 Task: Replace the text "Language" to "Environment".
Action: Mouse moved to (17, 41)
Screenshot: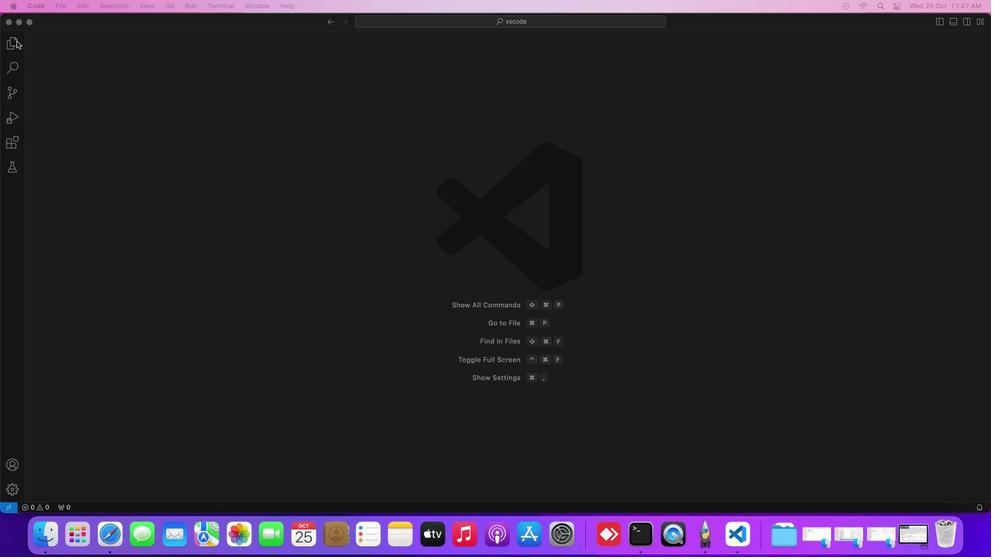 
Action: Mouse pressed left at (17, 41)
Screenshot: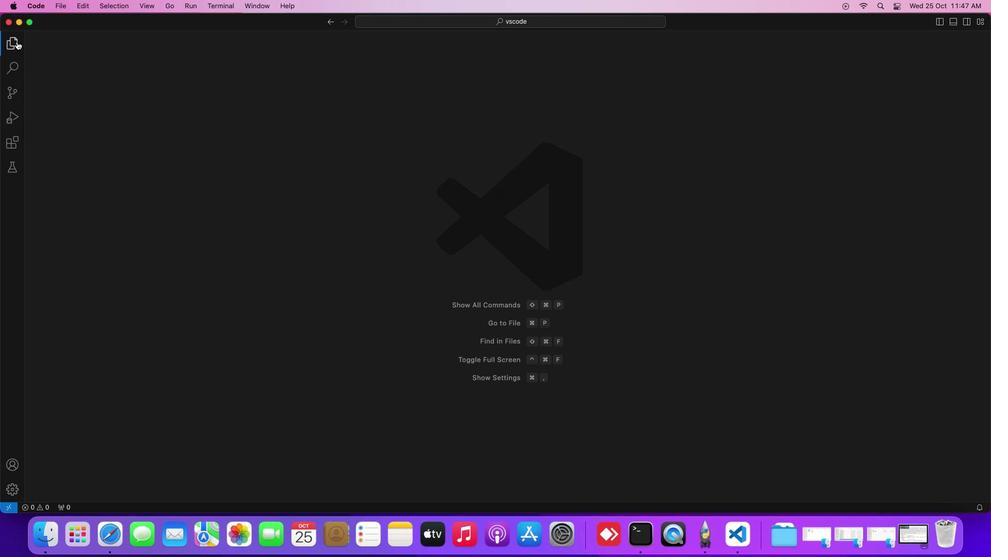 
Action: Mouse moved to (51, 86)
Screenshot: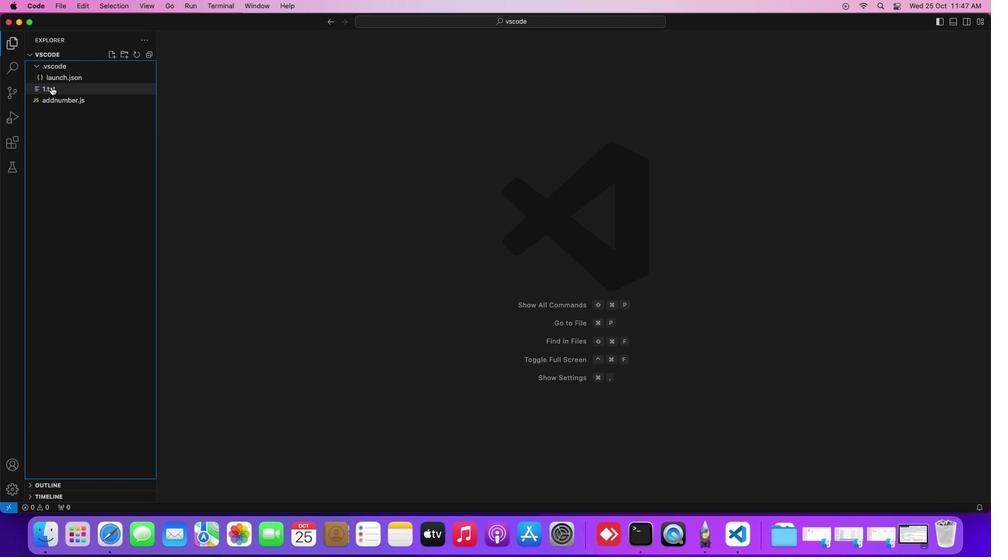
Action: Mouse pressed left at (51, 86)
Screenshot: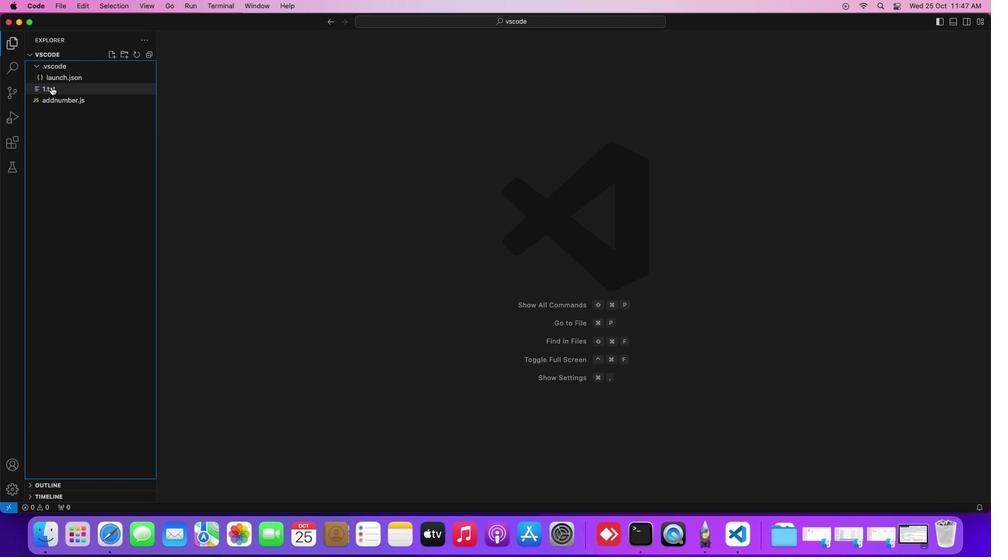 
Action: Mouse moved to (80, 4)
Screenshot: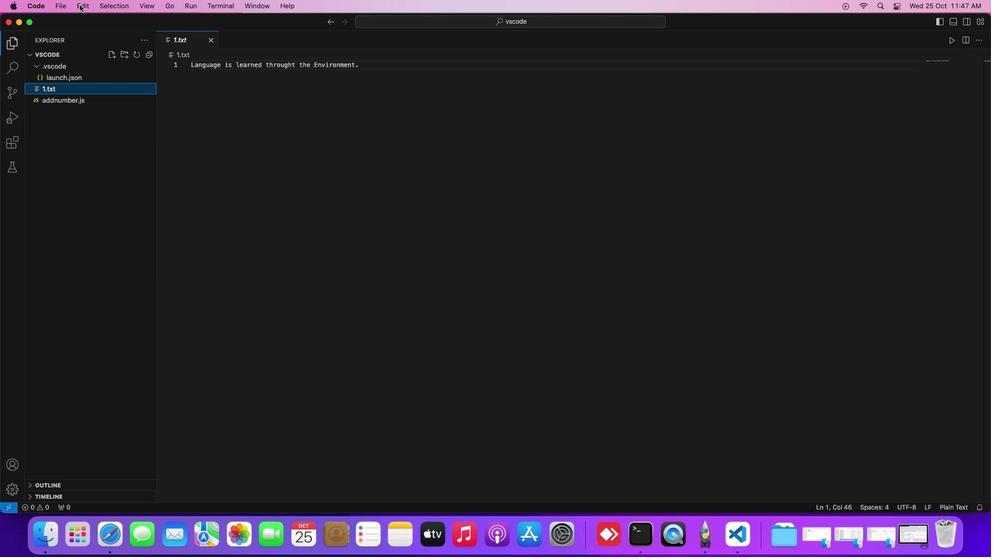 
Action: Mouse pressed left at (80, 4)
Screenshot: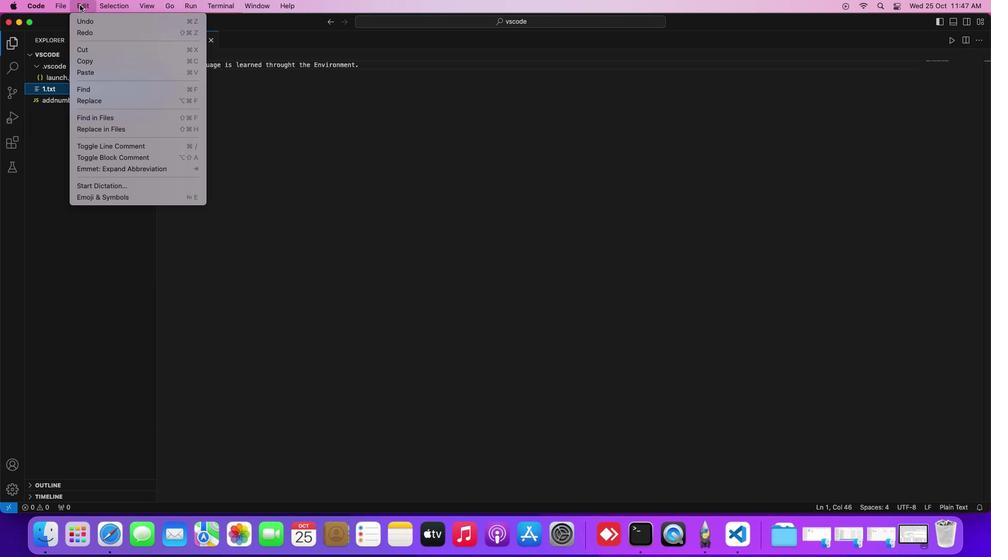 
Action: Mouse moved to (102, 102)
Screenshot: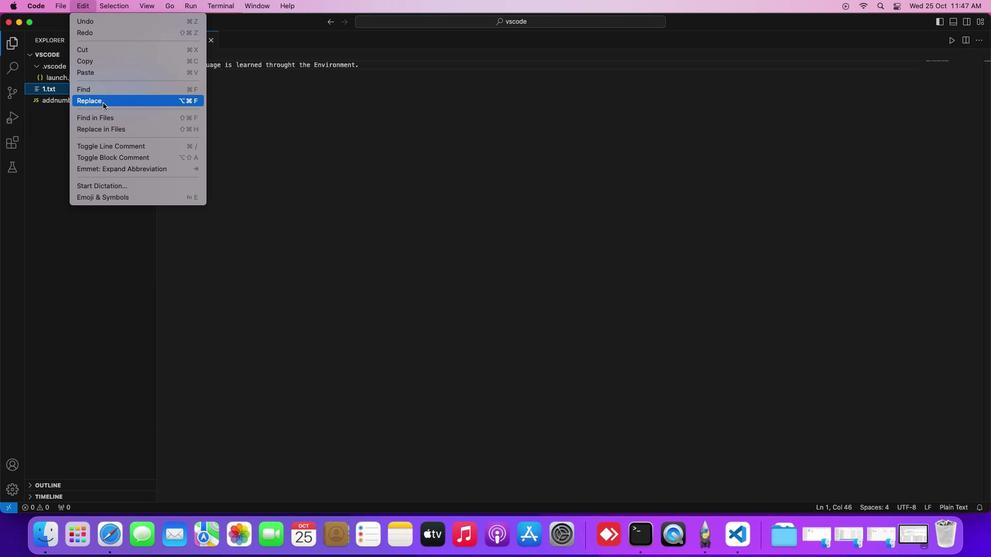 
Action: Mouse pressed left at (102, 102)
Screenshot: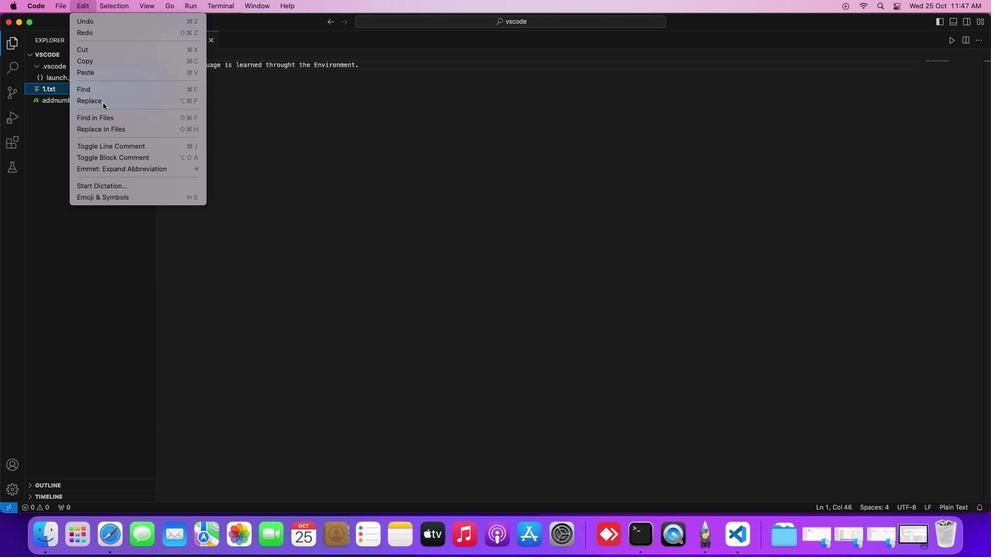 
Action: Mouse moved to (743, 68)
Screenshot: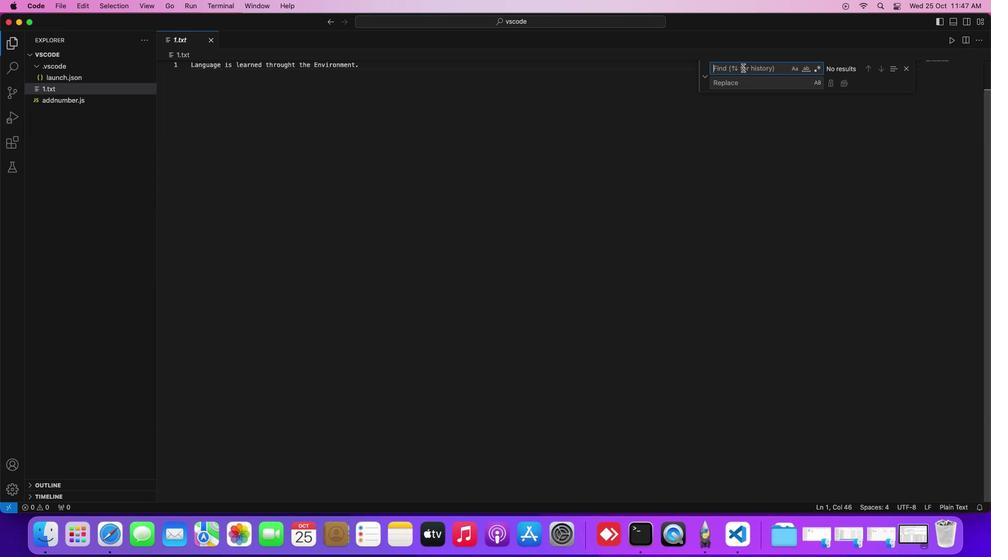 
Action: Mouse pressed left at (743, 68)
Screenshot: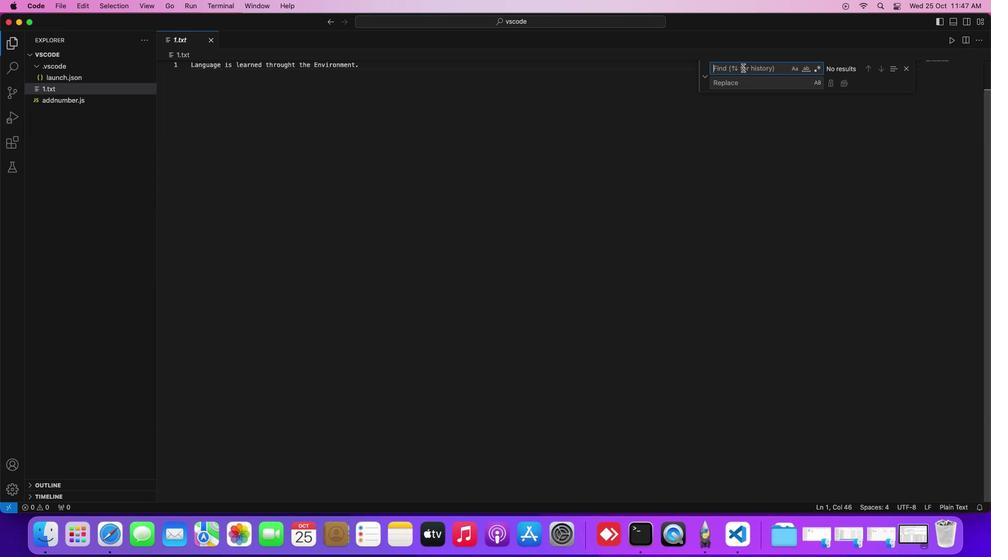 
Action: Mouse moved to (742, 67)
Screenshot: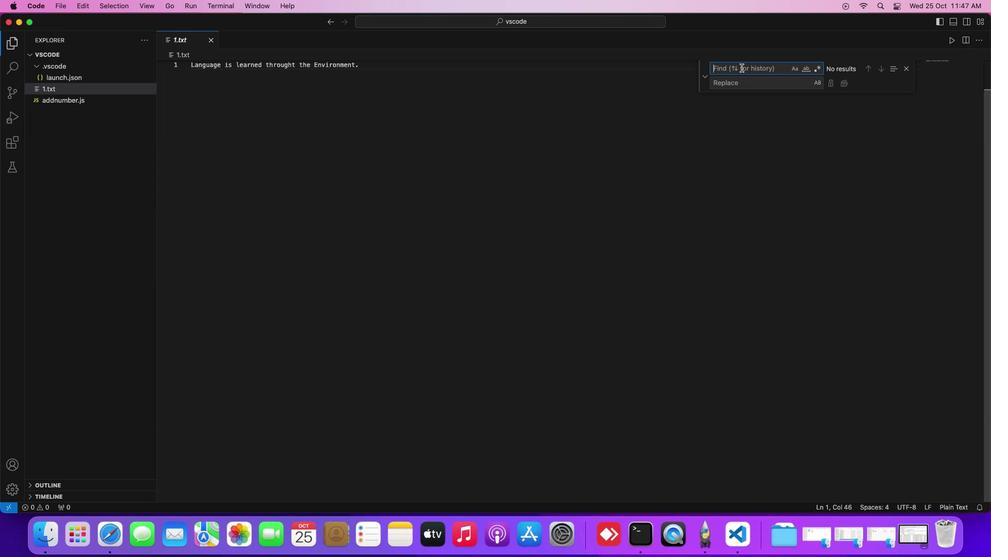 
Action: Key pressed Key.shift'L''a''n''g''u''a''g''e'
Screenshot: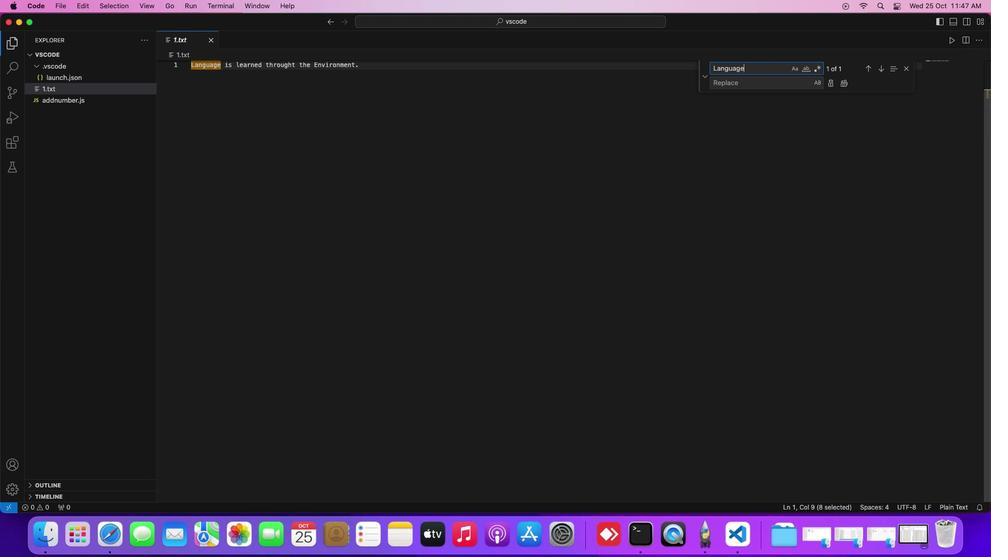 
Action: Mouse moved to (782, 85)
Screenshot: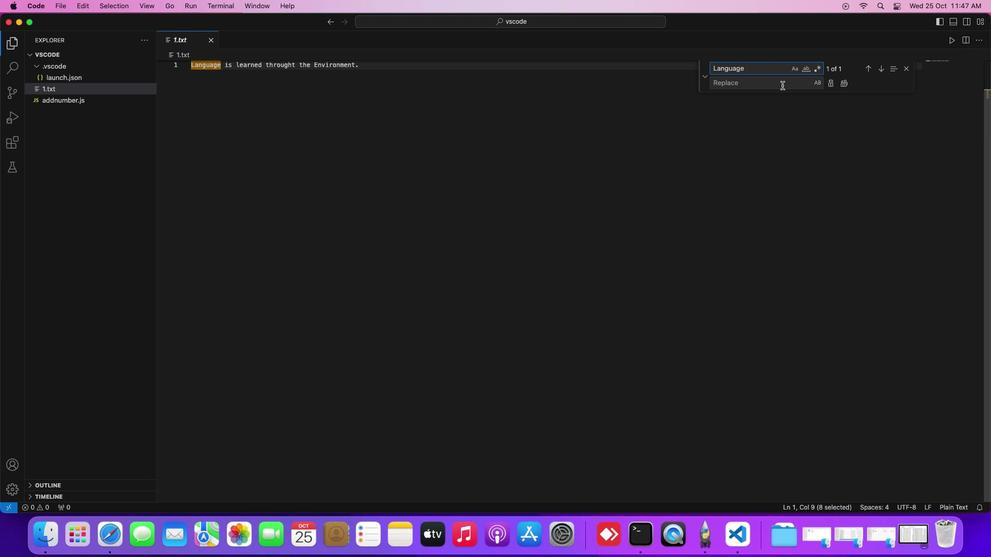 
Action: Mouse pressed left at (782, 85)
Screenshot: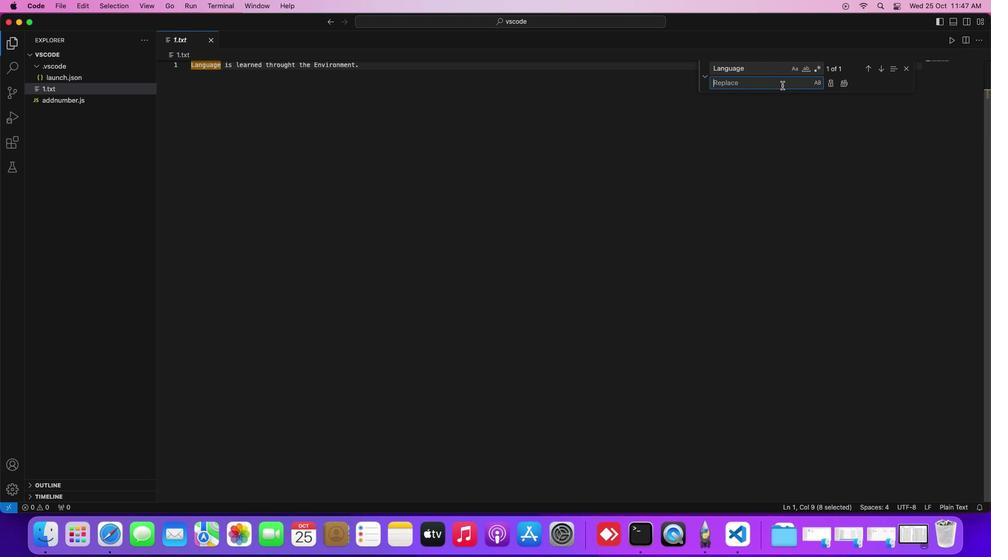 
Action: Key pressed Key.shift'E''n''v''i''r''o''n''m''e''n''t'
Screenshot: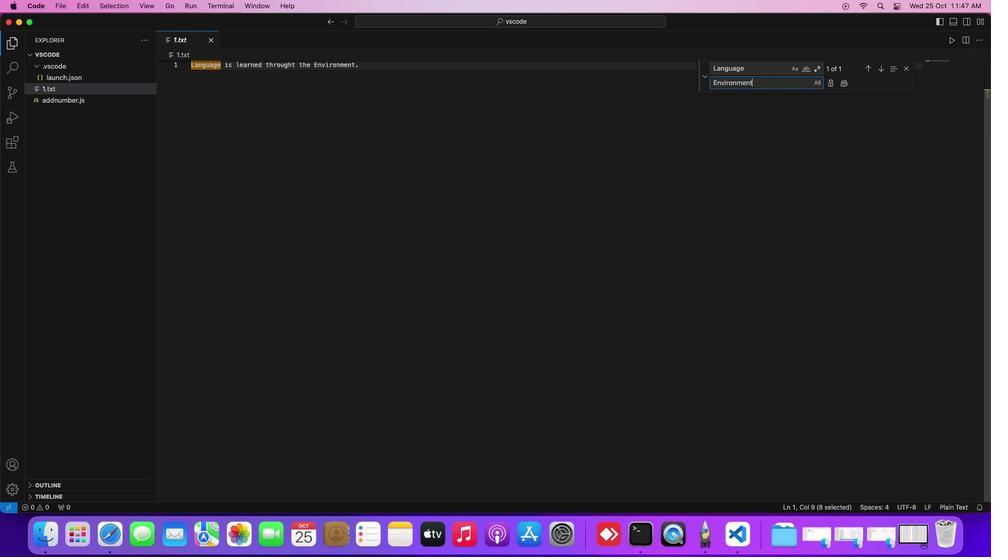 
Action: Mouse moved to (878, 70)
Screenshot: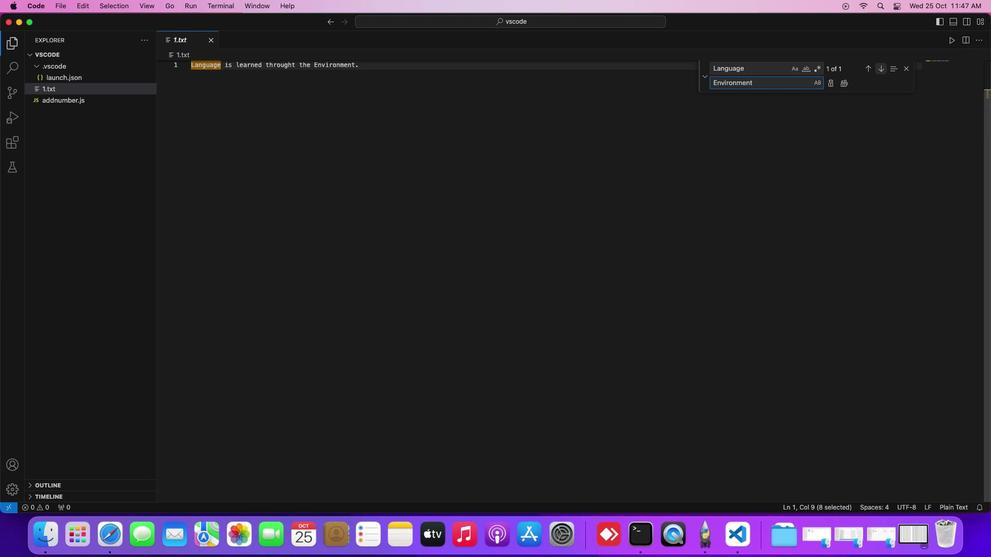 
Action: Key pressed Key.enter
Screenshot: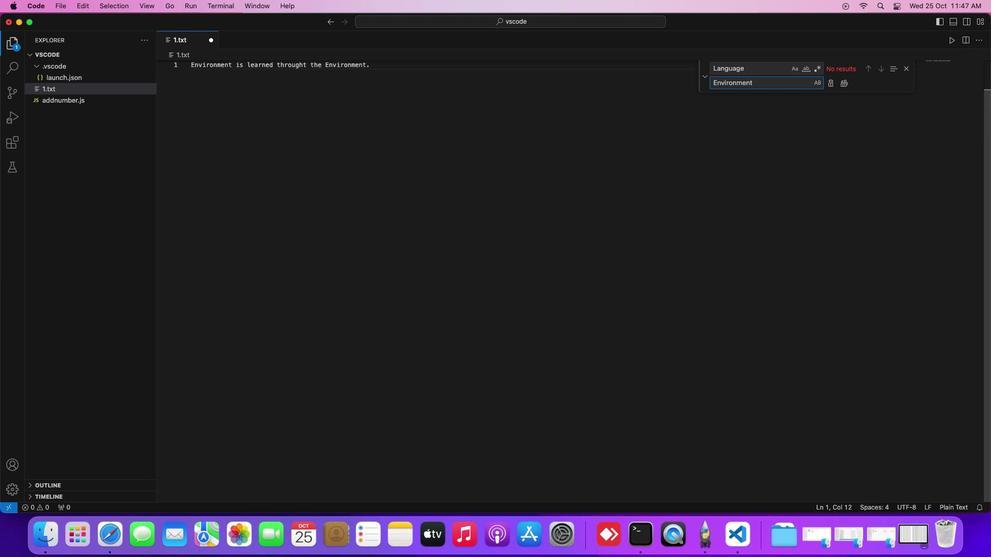 
Action: Mouse moved to (900, 90)
Screenshot: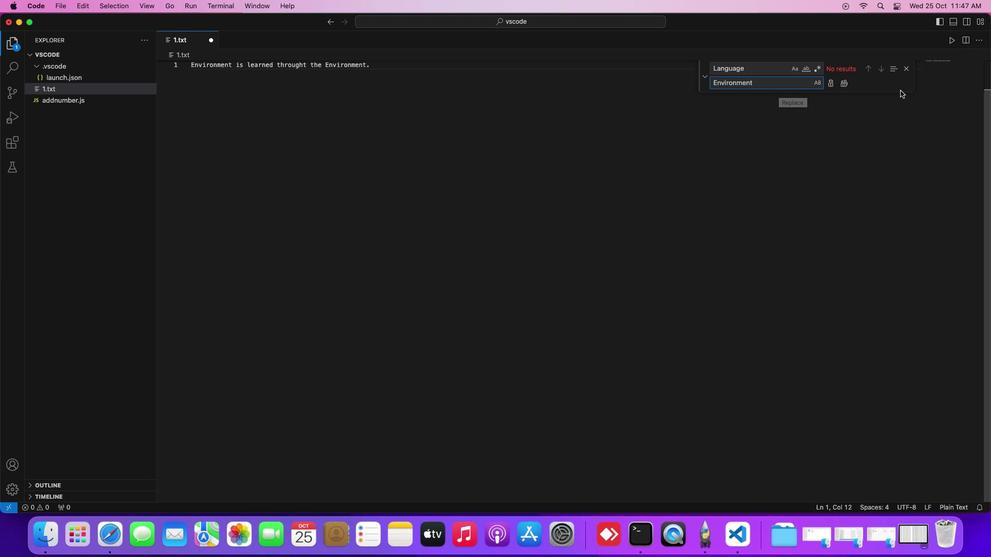 
